 Task: Add an action where "Add tags is High" in downgrade and inform.
Action: Mouse moved to (9, 264)
Screenshot: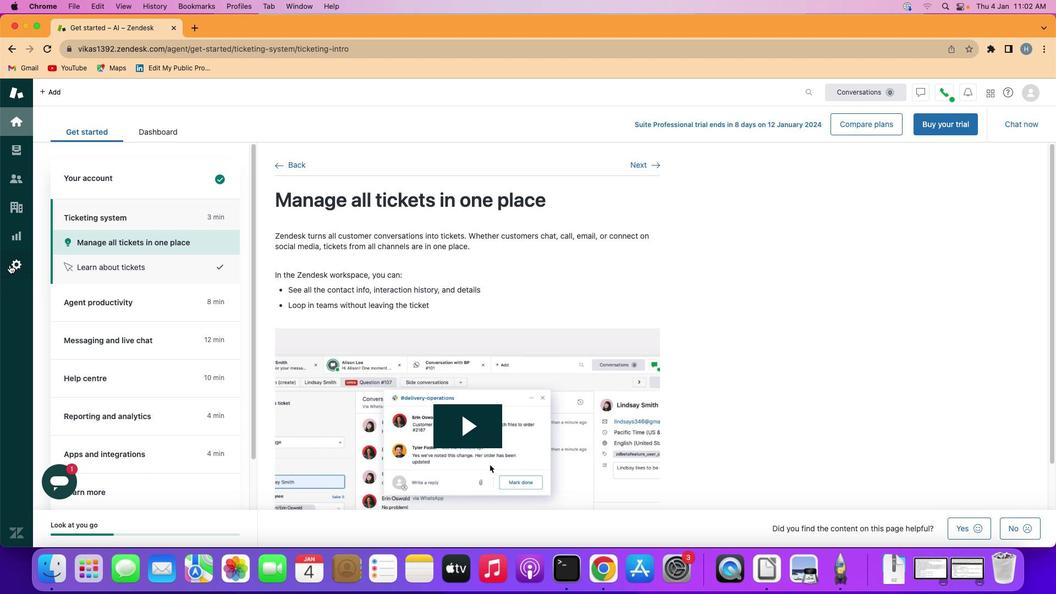 
Action: Mouse pressed left at (9, 264)
Screenshot: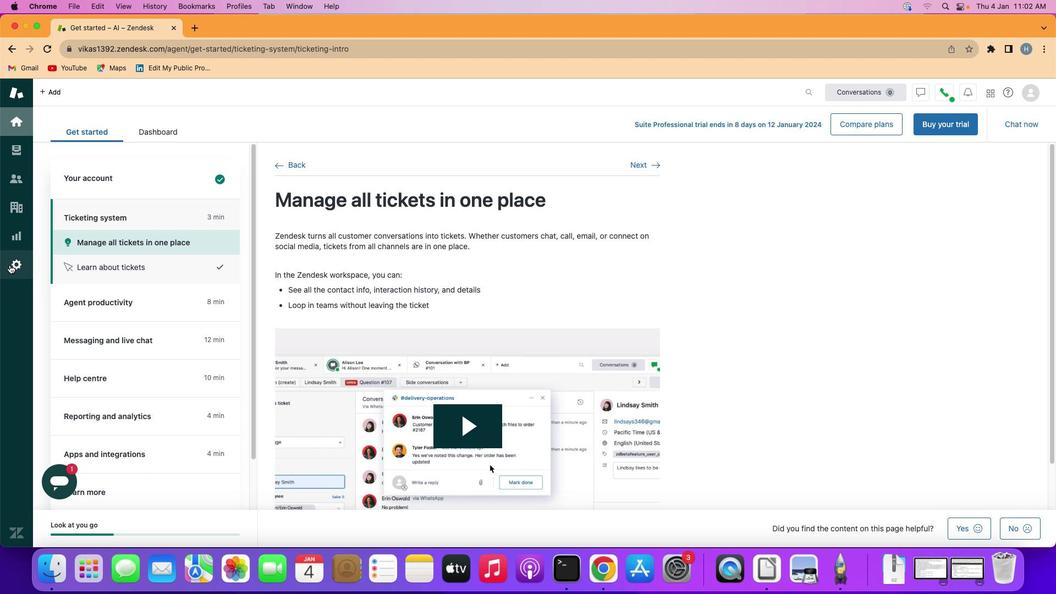 
Action: Mouse moved to (200, 450)
Screenshot: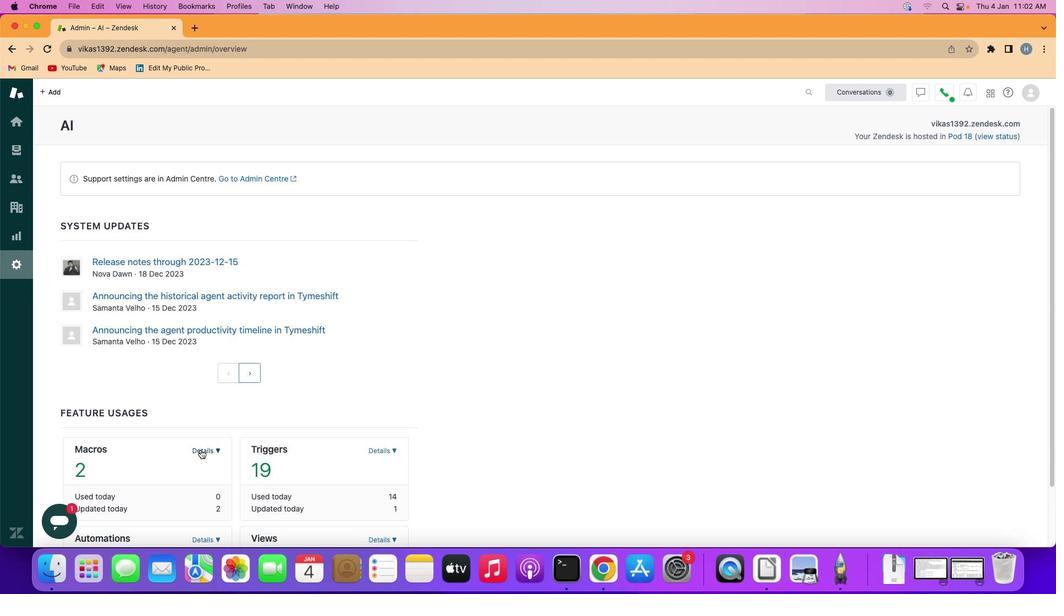 
Action: Mouse pressed left at (200, 450)
Screenshot: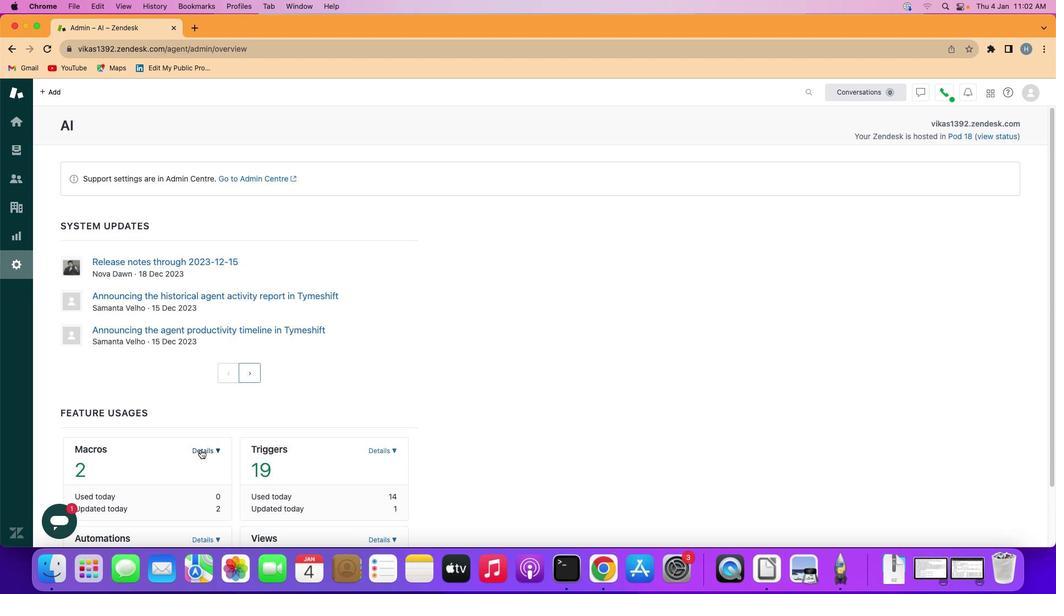 
Action: Mouse moved to (154, 498)
Screenshot: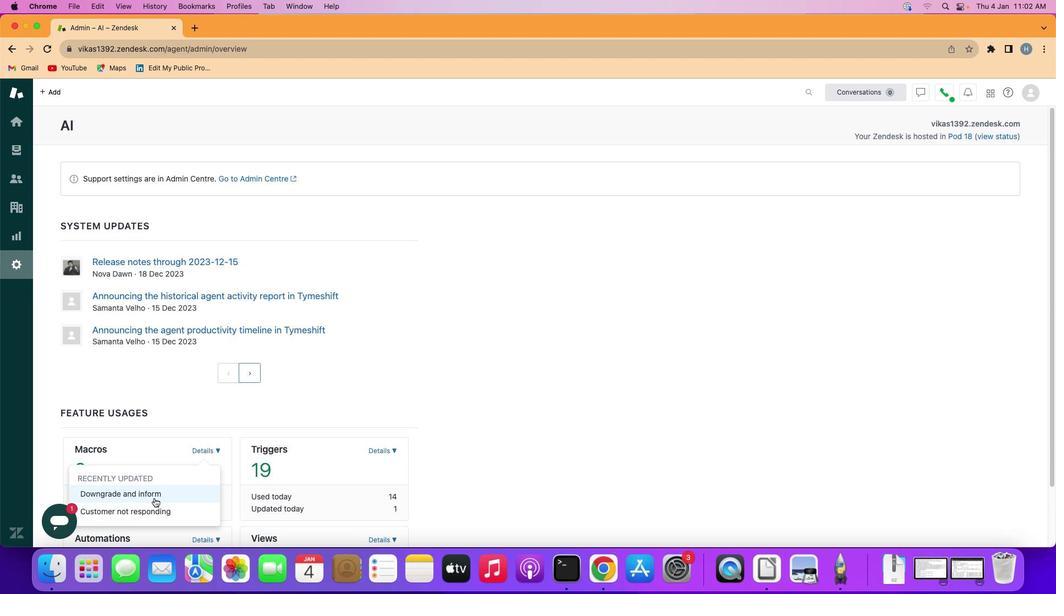 
Action: Mouse pressed left at (154, 498)
Screenshot: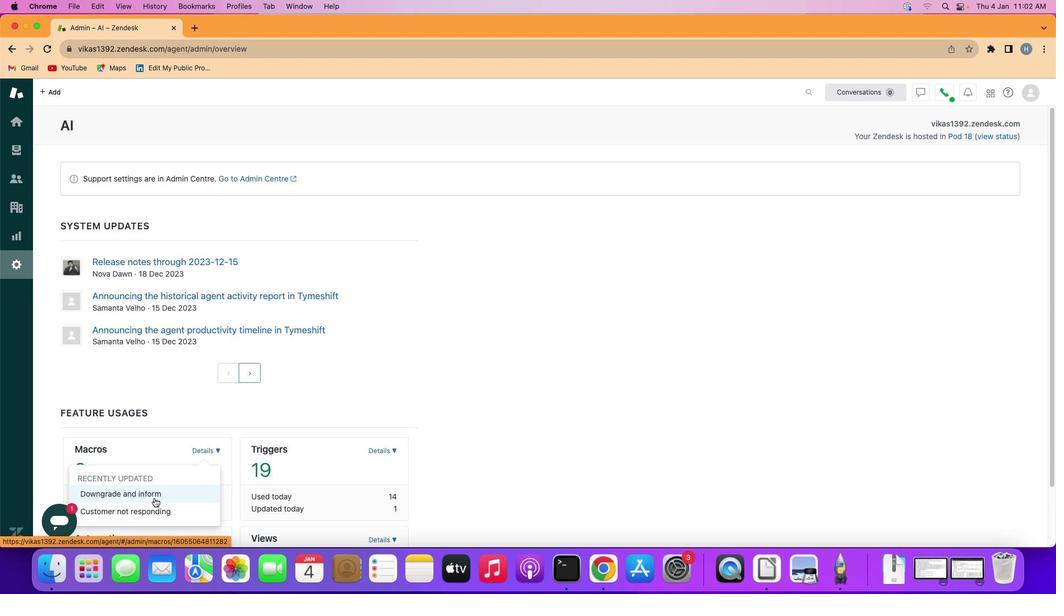 
Action: Mouse moved to (176, 401)
Screenshot: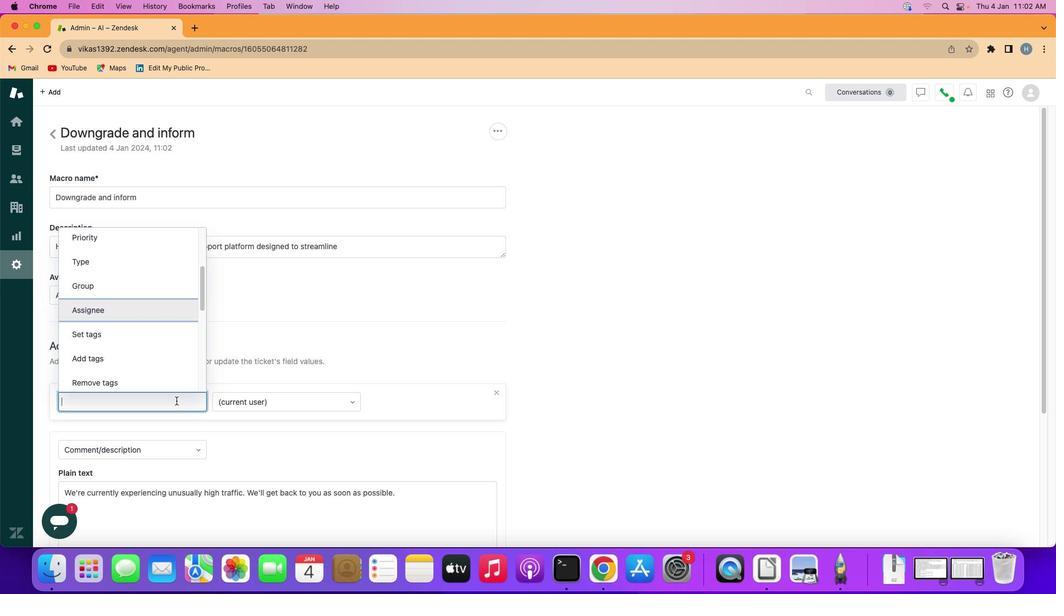 
Action: Mouse pressed left at (176, 401)
Screenshot: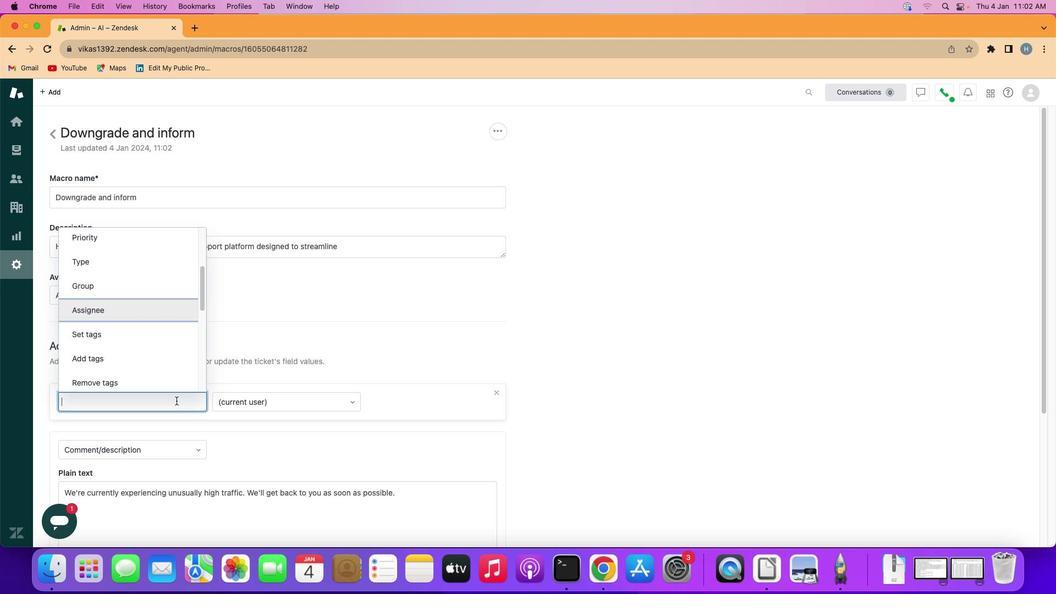 
Action: Mouse moved to (159, 360)
Screenshot: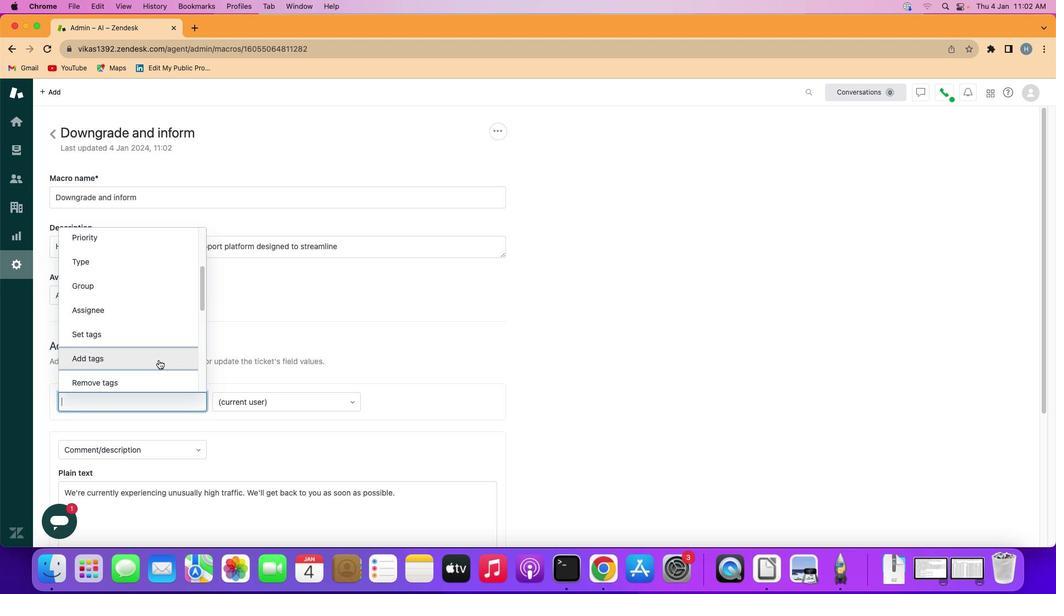 
Action: Mouse pressed left at (159, 360)
Screenshot: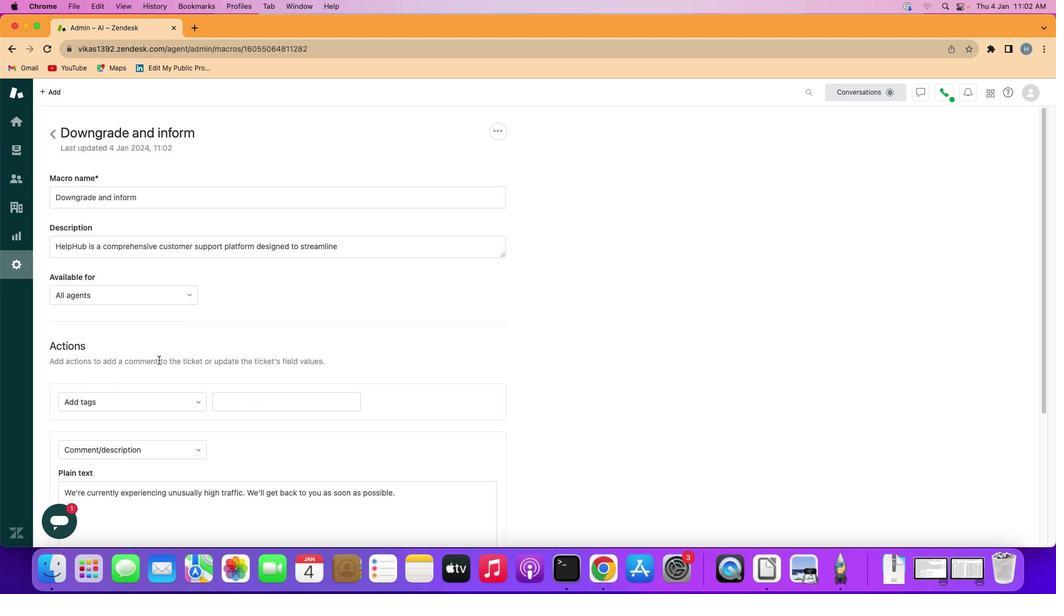 
Action: Mouse moved to (244, 403)
Screenshot: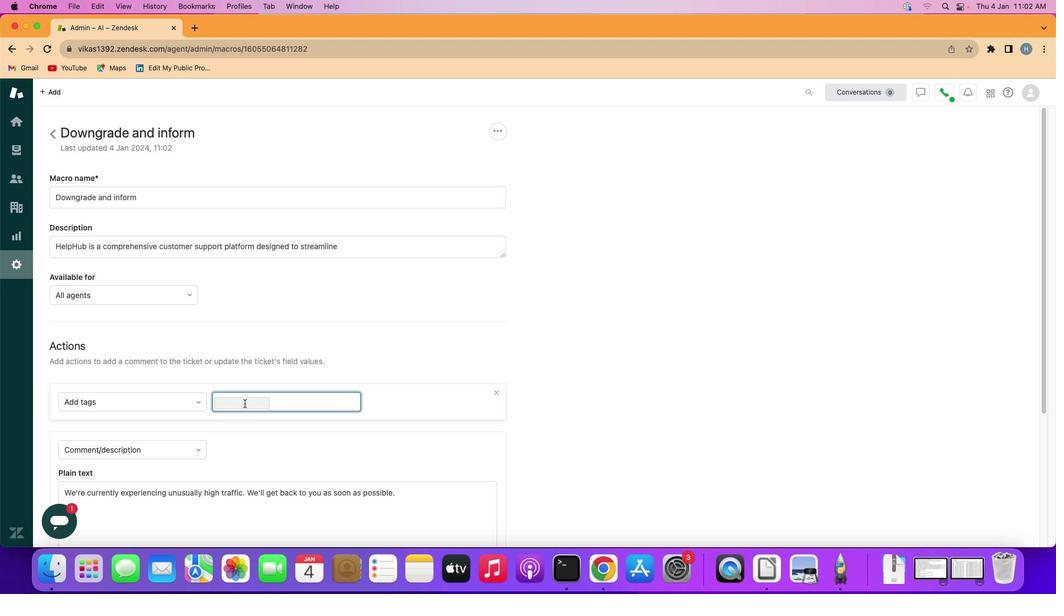 
Action: Key pressed Key.shift'H''i''g''h'Key.enter
Screenshot: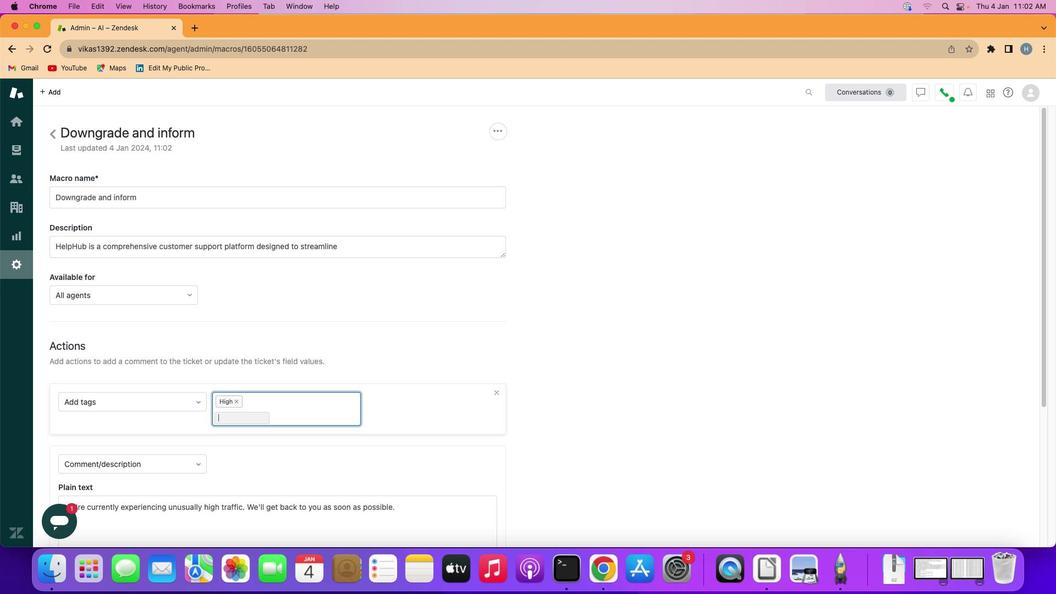 
Action: Mouse moved to (410, 460)
Screenshot: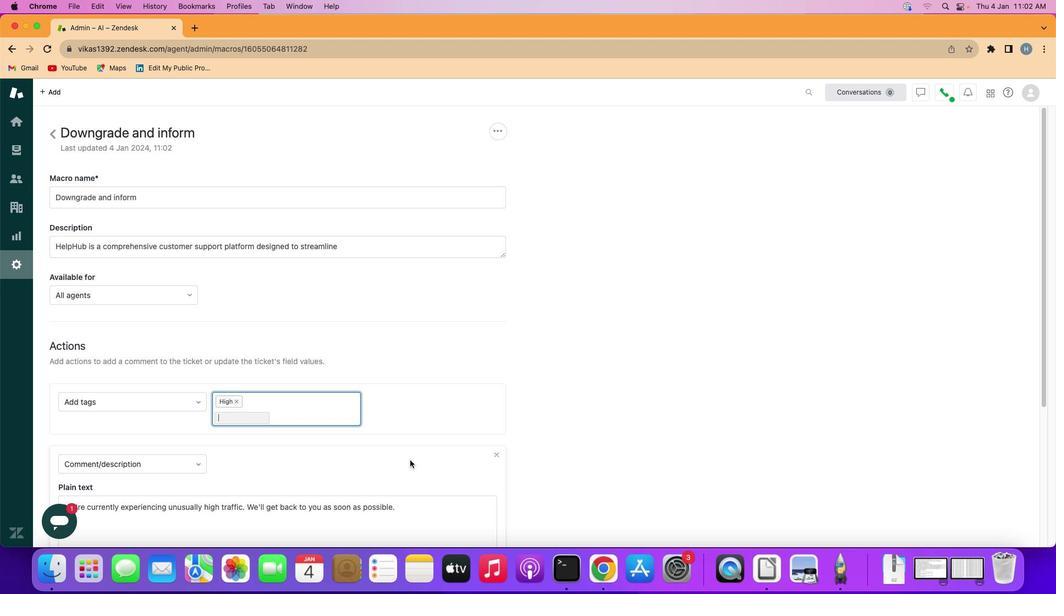 
Action: Mouse scrolled (410, 460) with delta (0, 0)
Screenshot: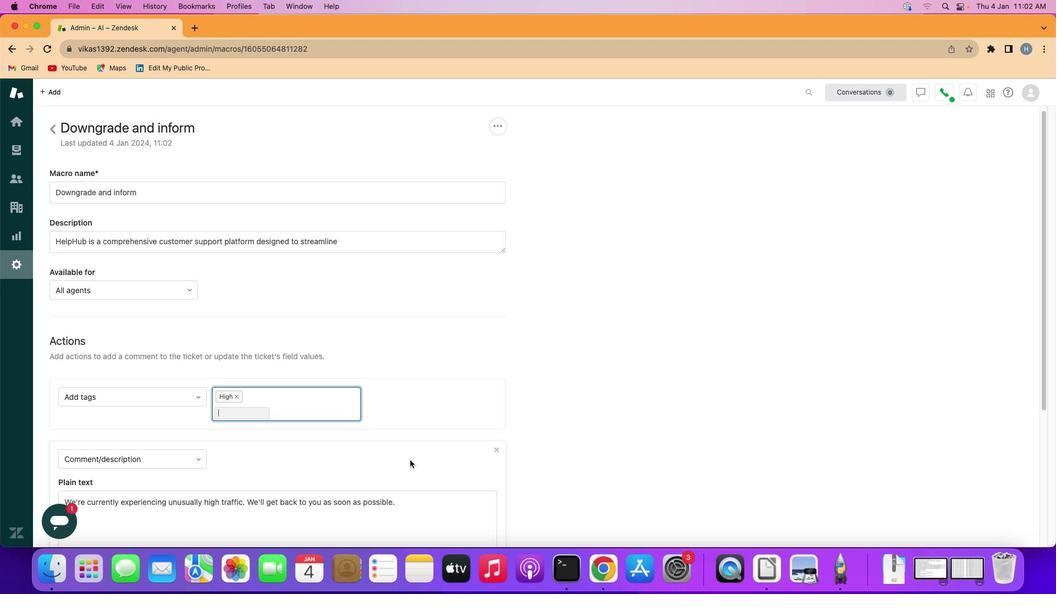 
Action: Mouse moved to (410, 460)
Screenshot: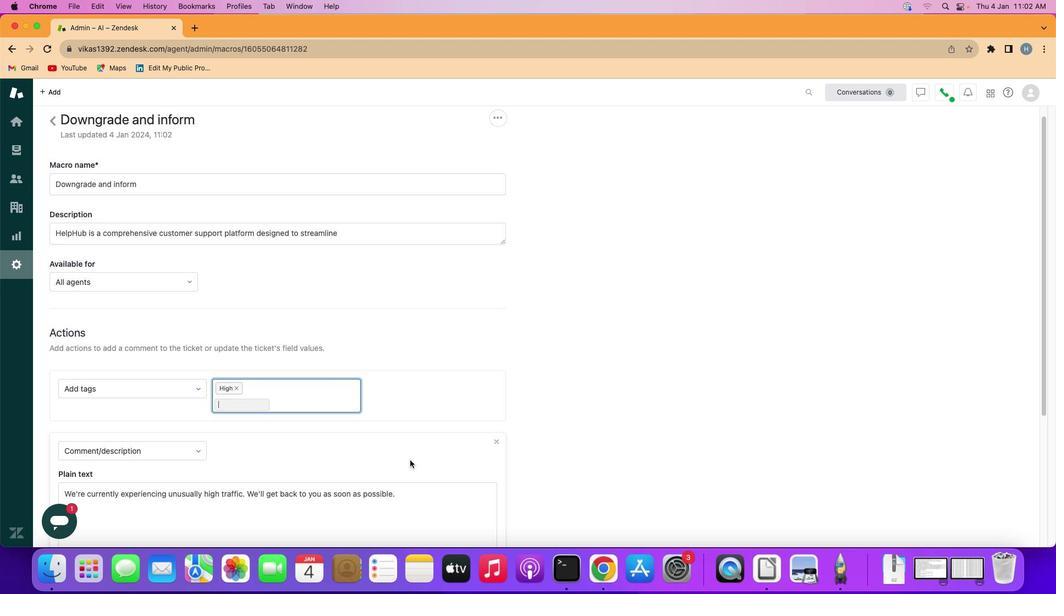 
Action: Mouse scrolled (410, 460) with delta (0, 0)
Screenshot: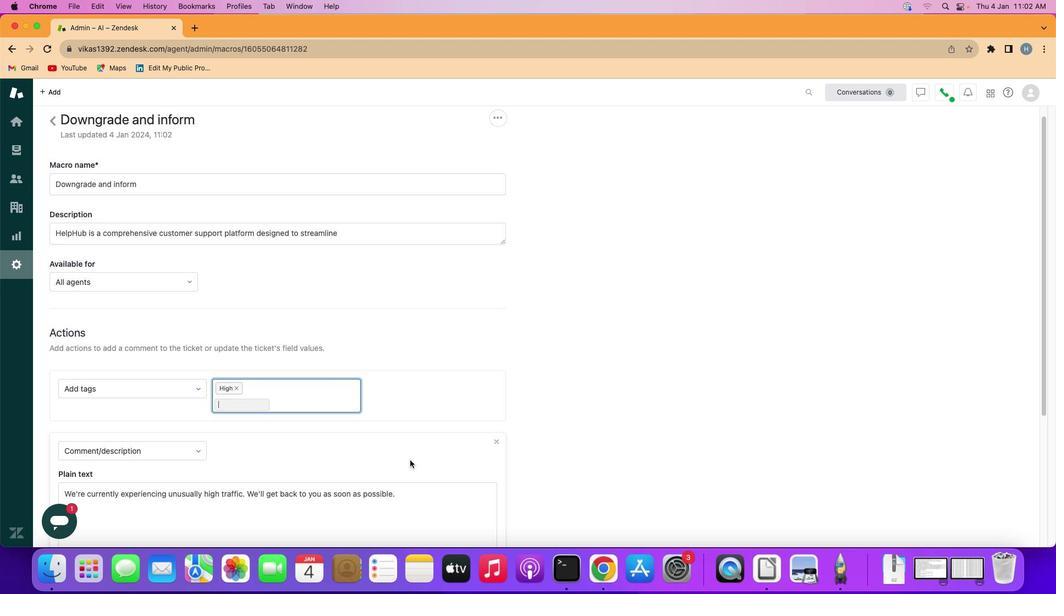 
Action: Mouse moved to (410, 460)
Screenshot: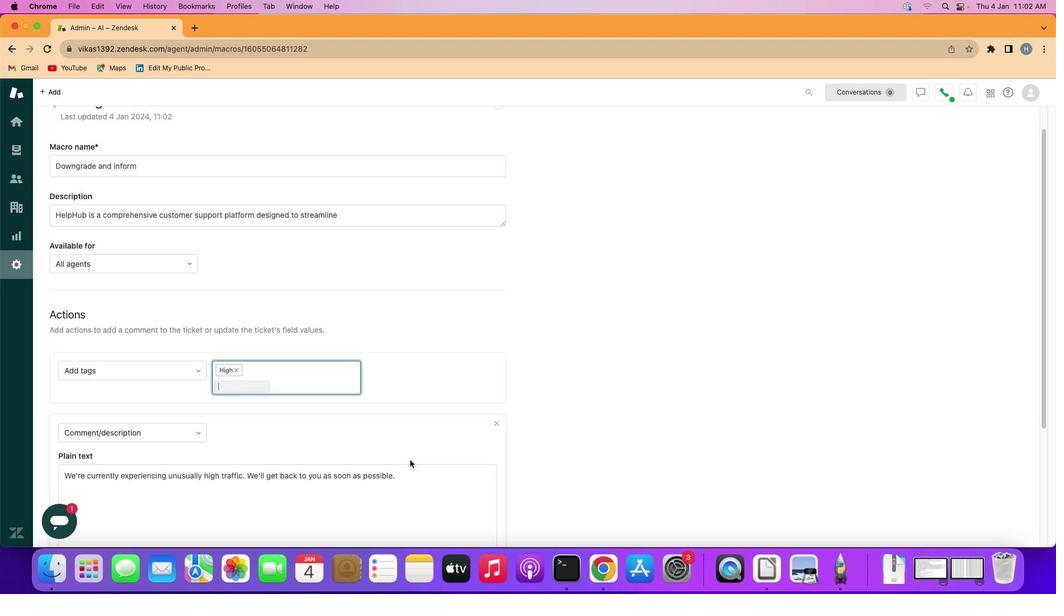 
Action: Mouse scrolled (410, 460) with delta (0, -1)
Screenshot: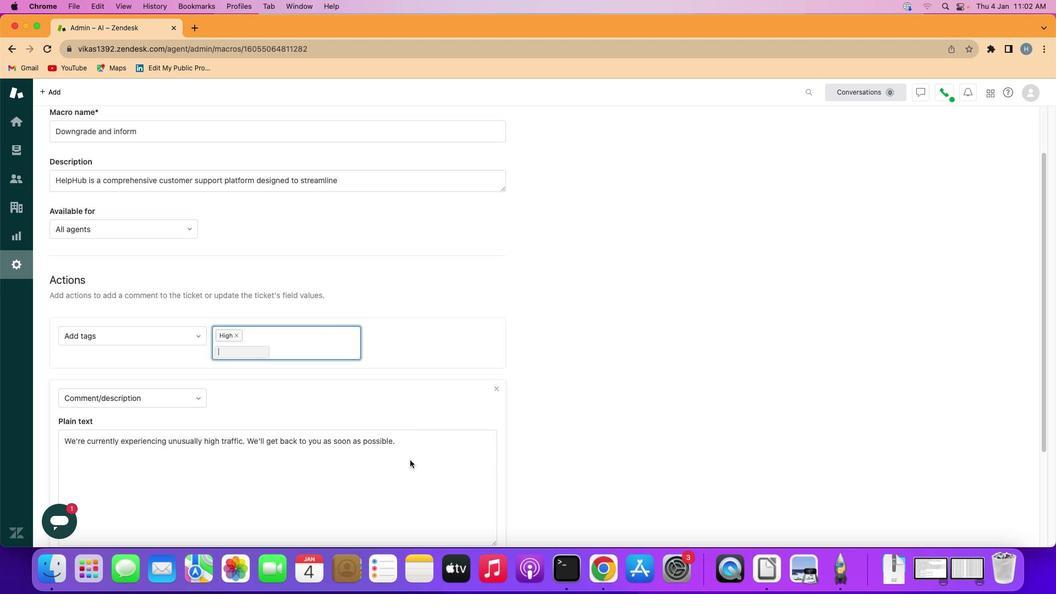 
Action: Mouse scrolled (410, 460) with delta (0, -1)
Screenshot: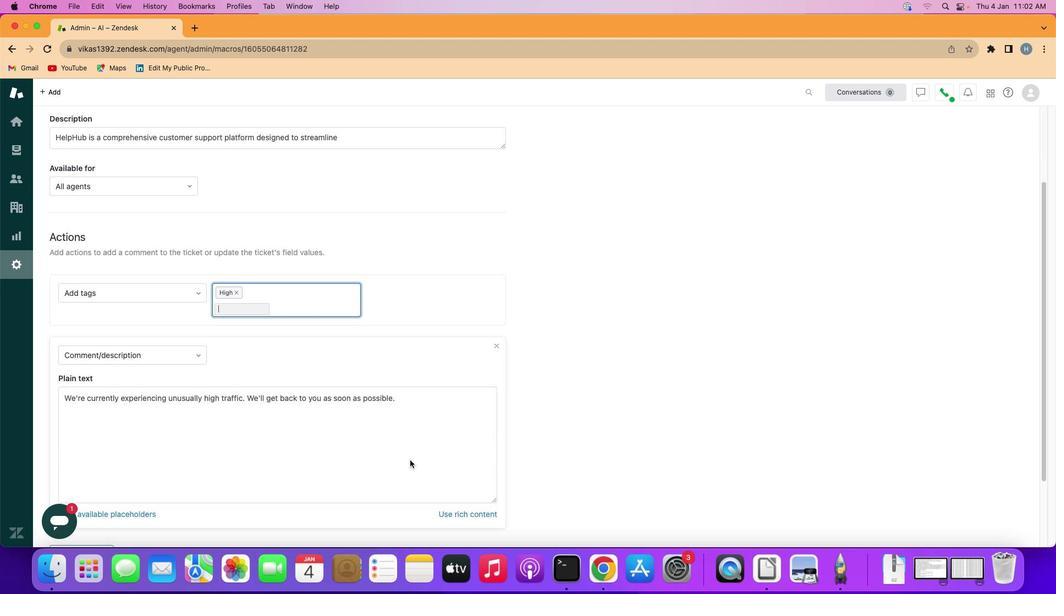 
Action: Mouse scrolled (410, 460) with delta (0, -2)
Screenshot: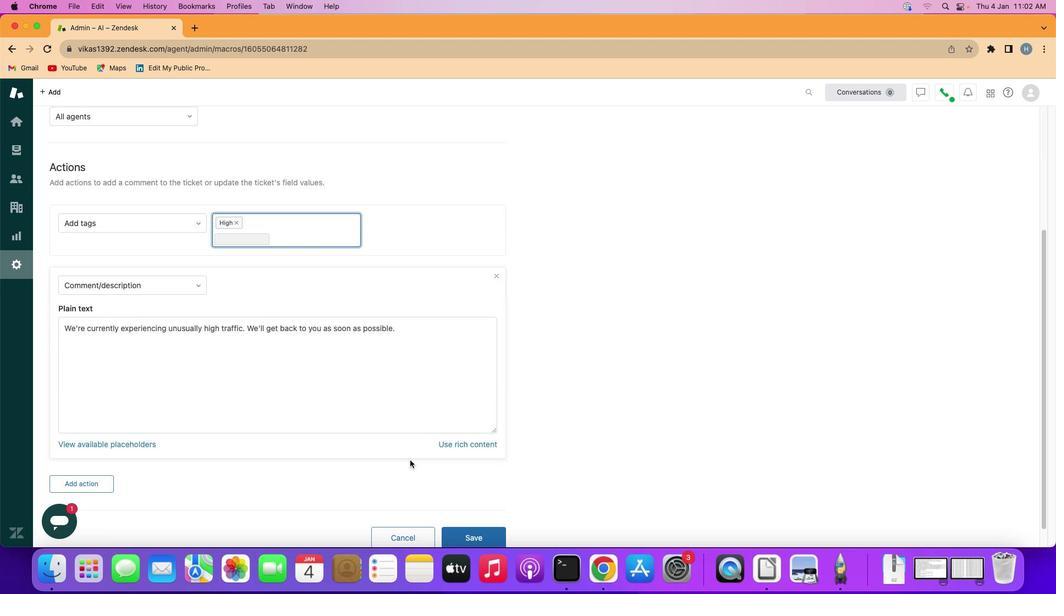 
Action: Mouse scrolled (410, 460) with delta (0, -2)
Screenshot: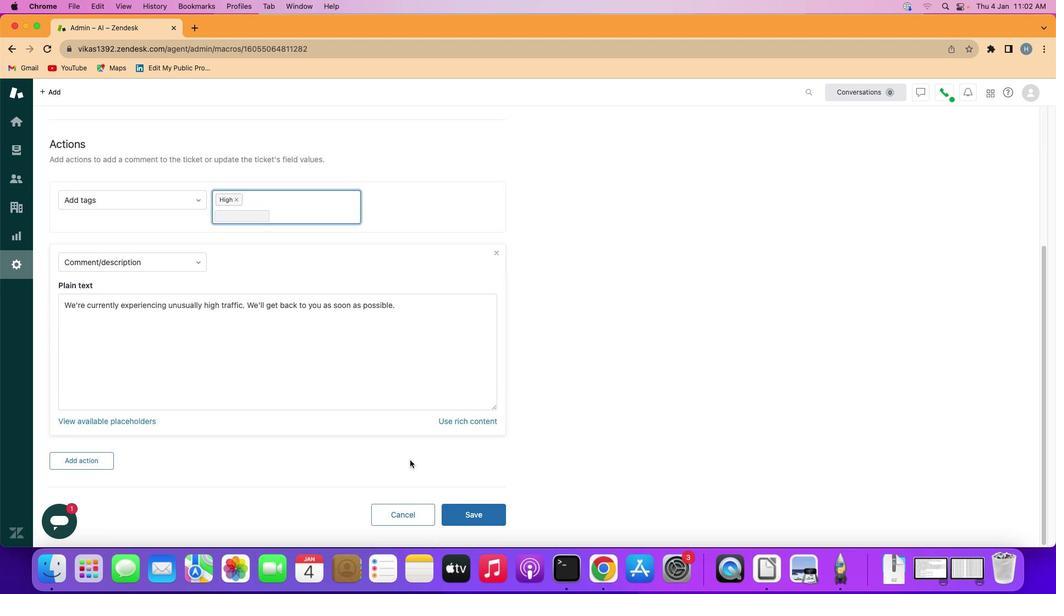 
Action: Mouse moved to (465, 516)
Screenshot: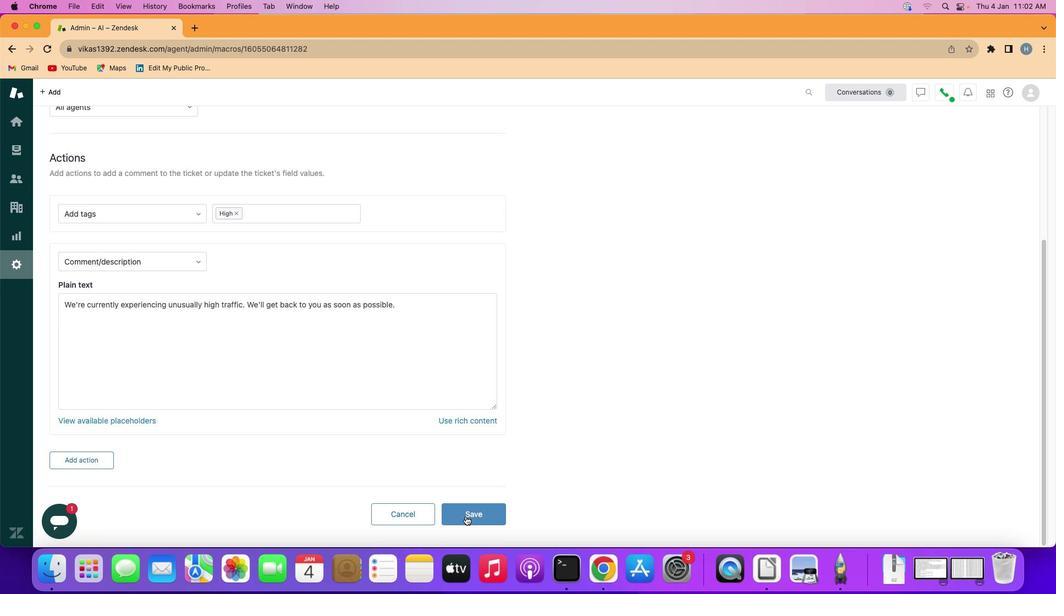 
Action: Mouse pressed left at (465, 516)
Screenshot: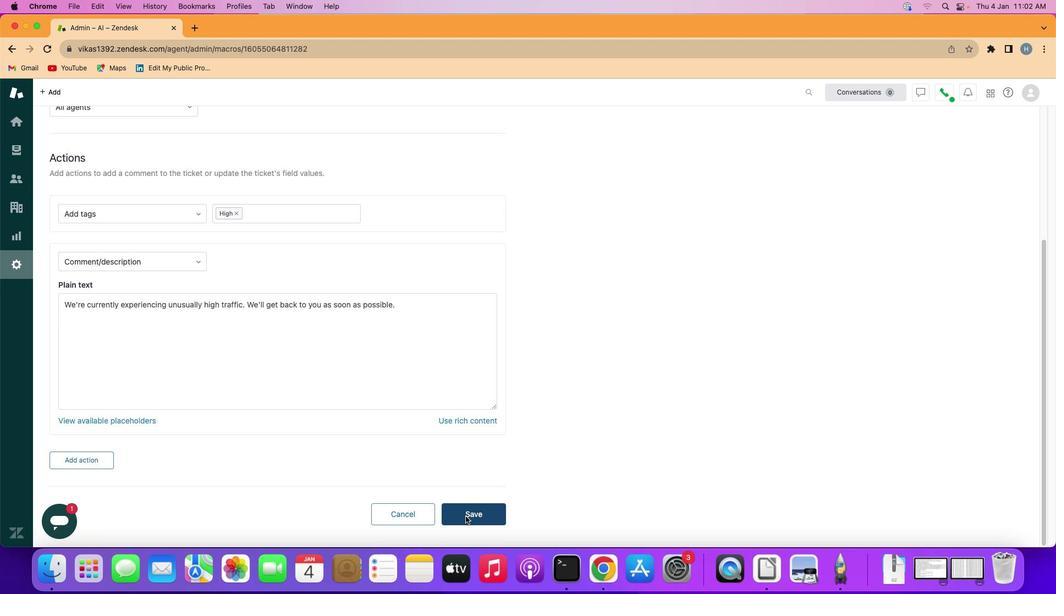 
Action: Mouse moved to (465, 514)
Screenshot: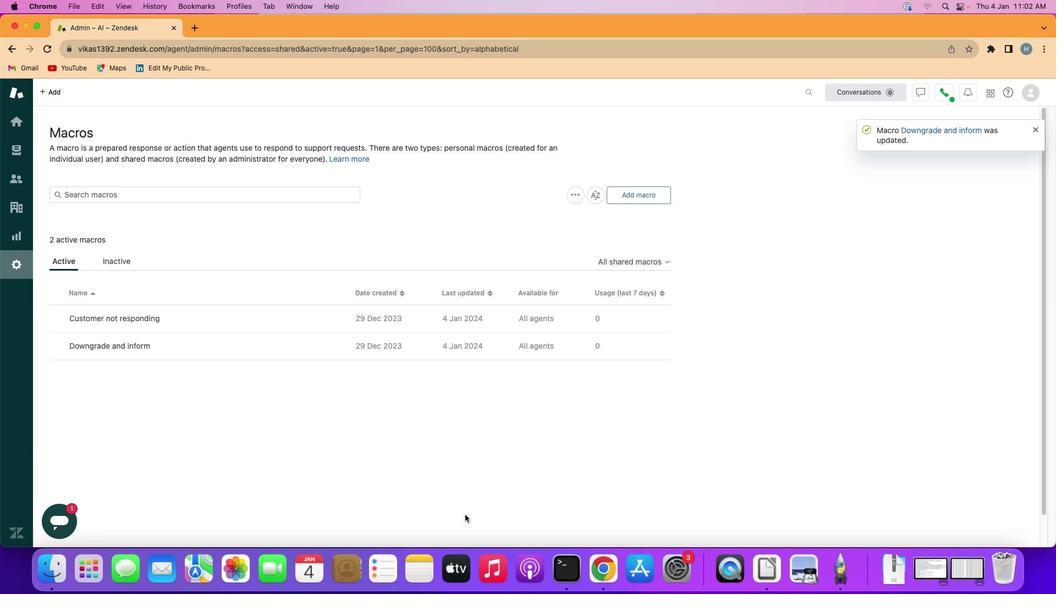 
